Task: Look for products in the category "Cut Fruit" from Store Brand only.
Action: Mouse moved to (279, 141)
Screenshot: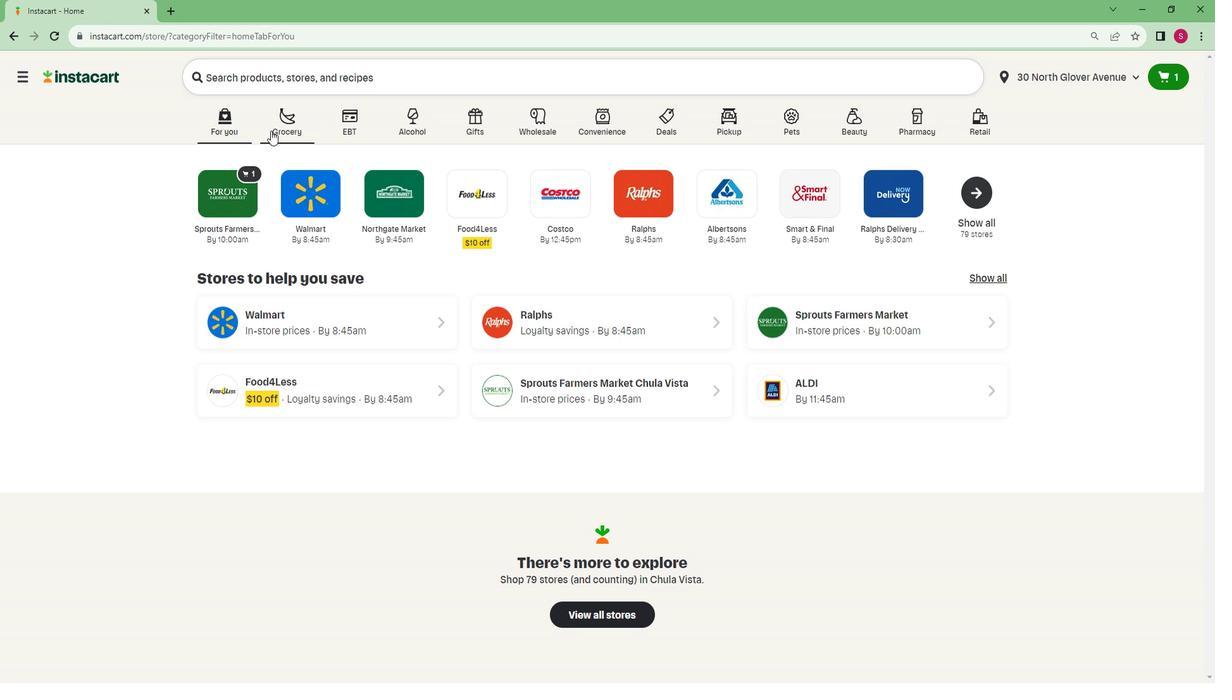 
Action: Mouse pressed left at (279, 141)
Screenshot: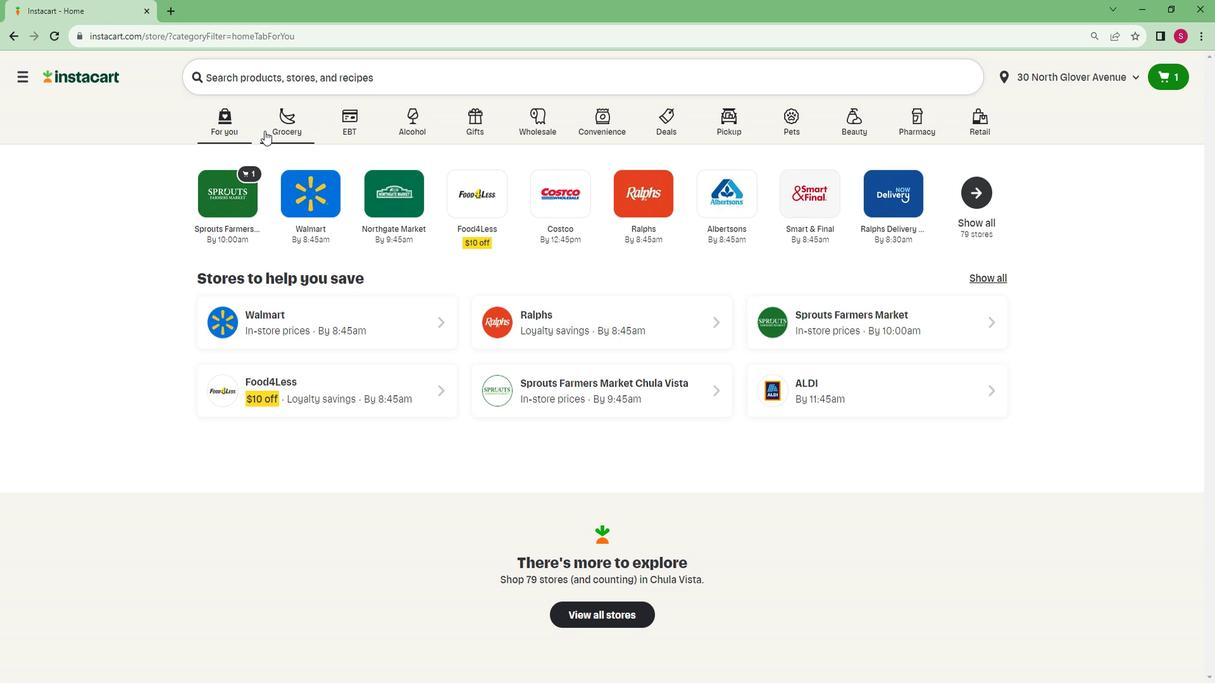 
Action: Mouse moved to (286, 356)
Screenshot: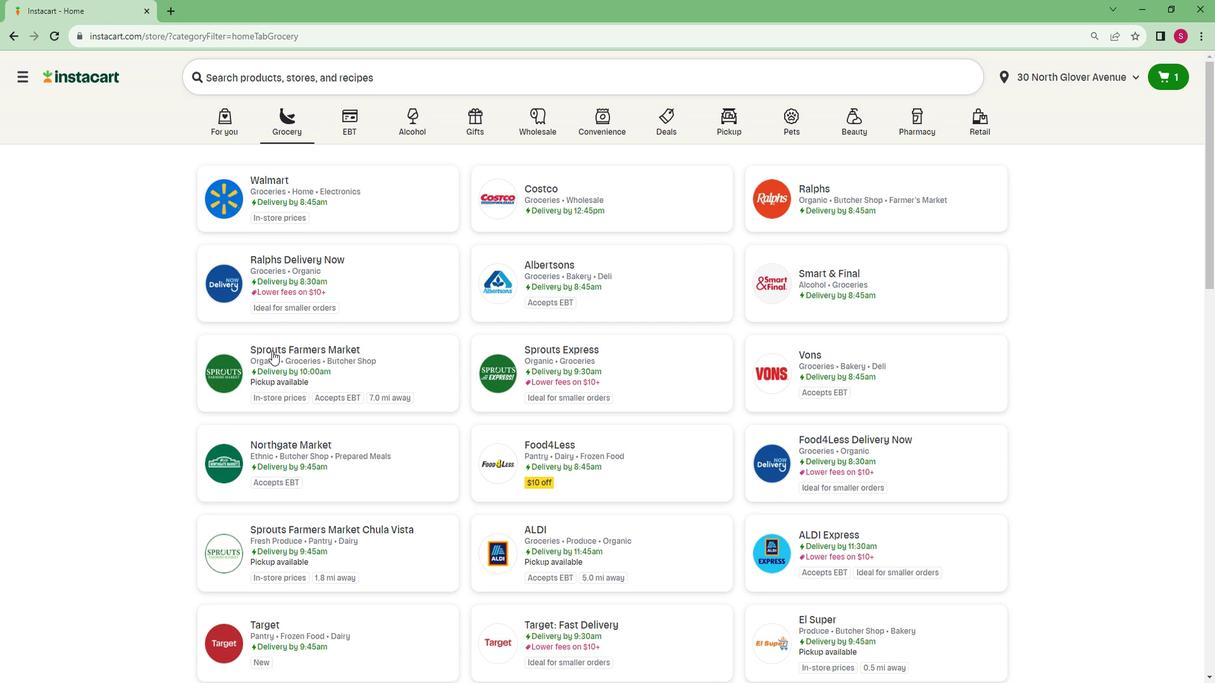 
Action: Mouse pressed left at (286, 356)
Screenshot: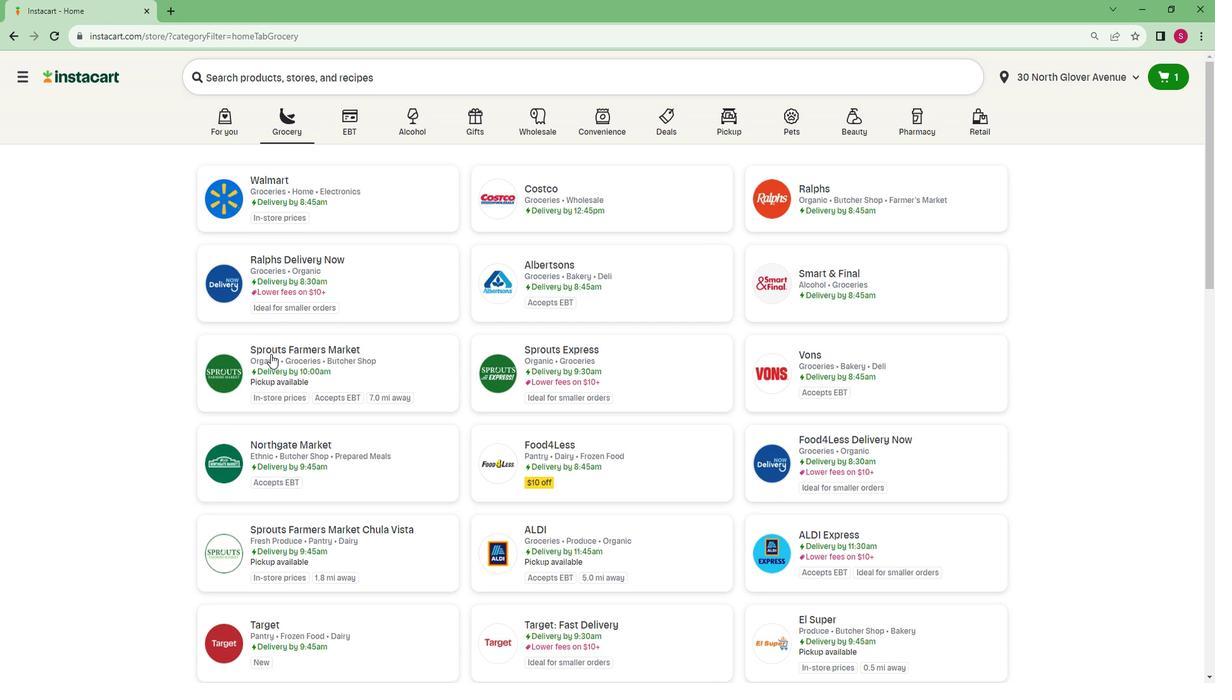 
Action: Mouse moved to (139, 515)
Screenshot: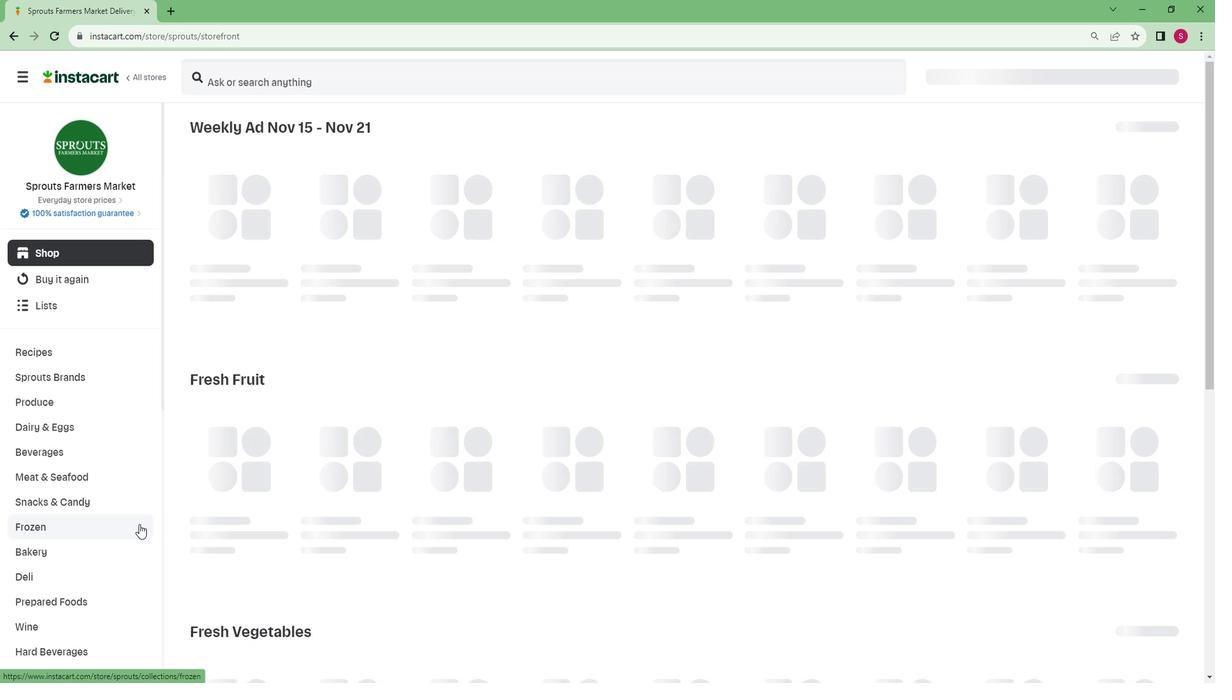 
Action: Mouse scrolled (139, 514) with delta (0, 0)
Screenshot: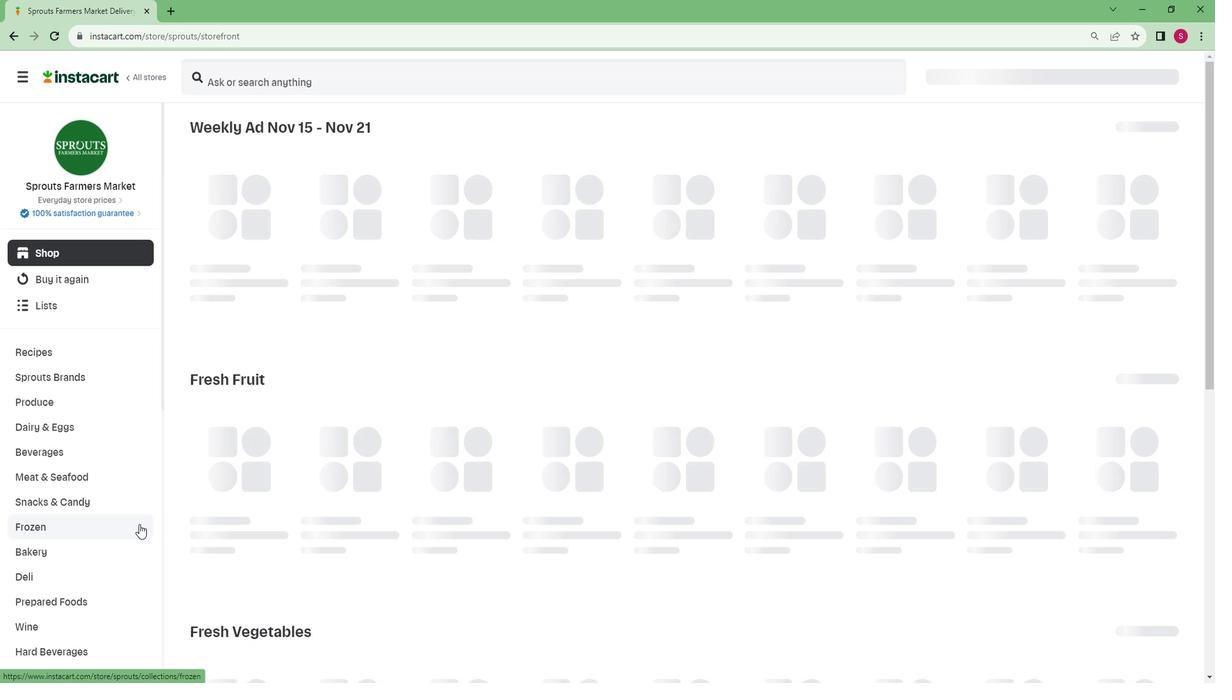 
Action: Mouse moved to (133, 514)
Screenshot: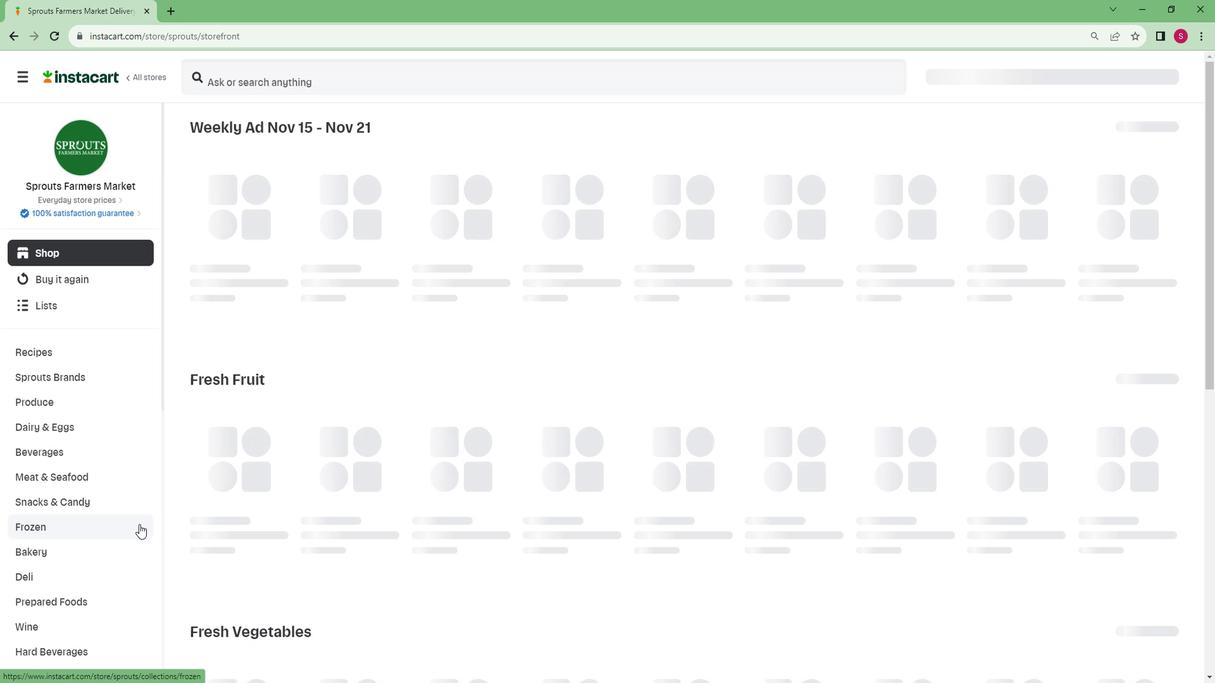 
Action: Mouse scrolled (133, 513) with delta (0, 0)
Screenshot: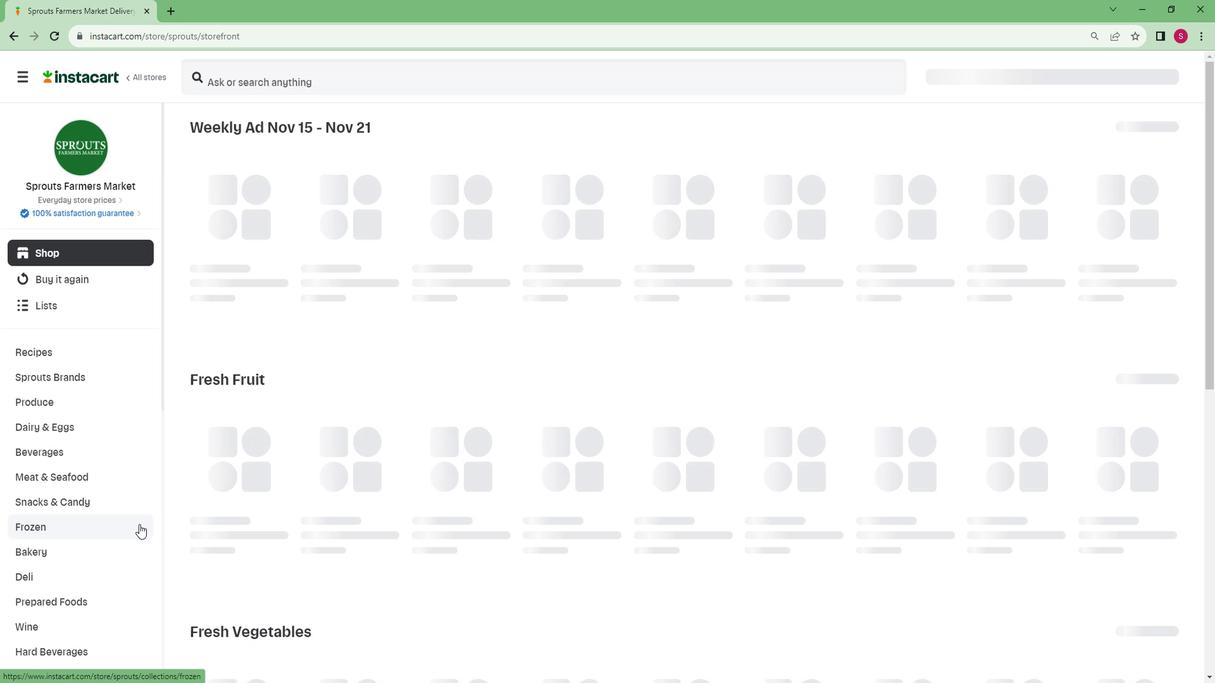 
Action: Mouse moved to (129, 512)
Screenshot: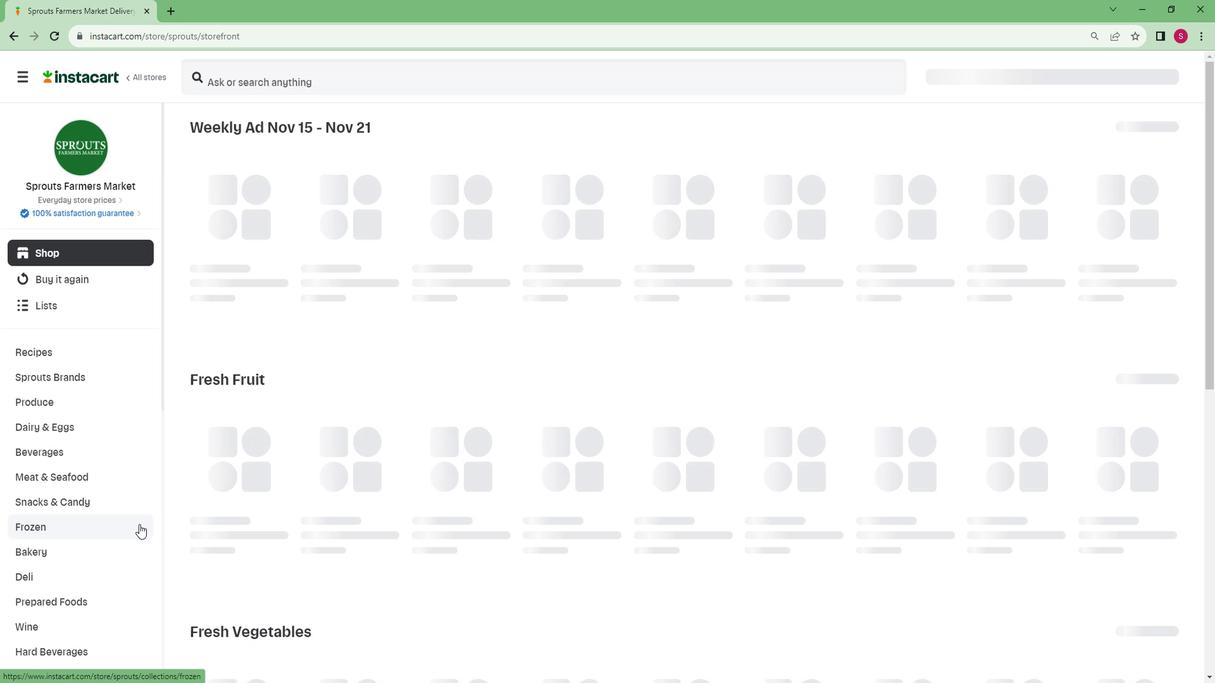 
Action: Mouse scrolled (129, 512) with delta (0, 0)
Screenshot: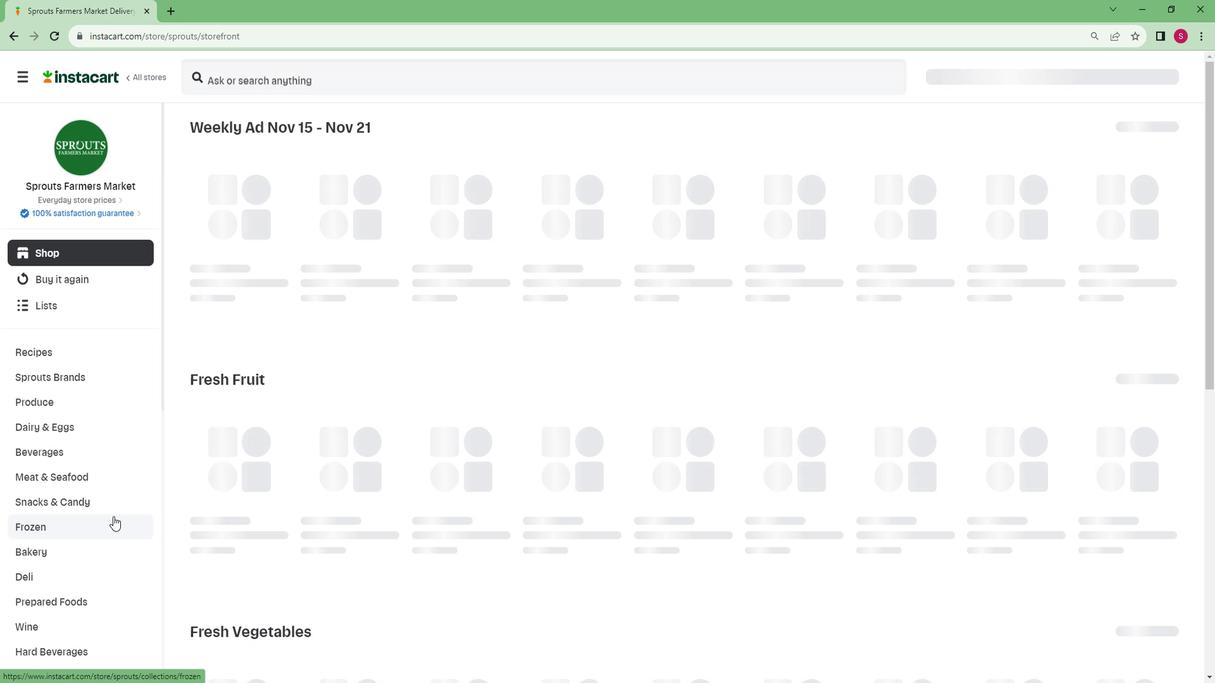
Action: Mouse moved to (128, 512)
Screenshot: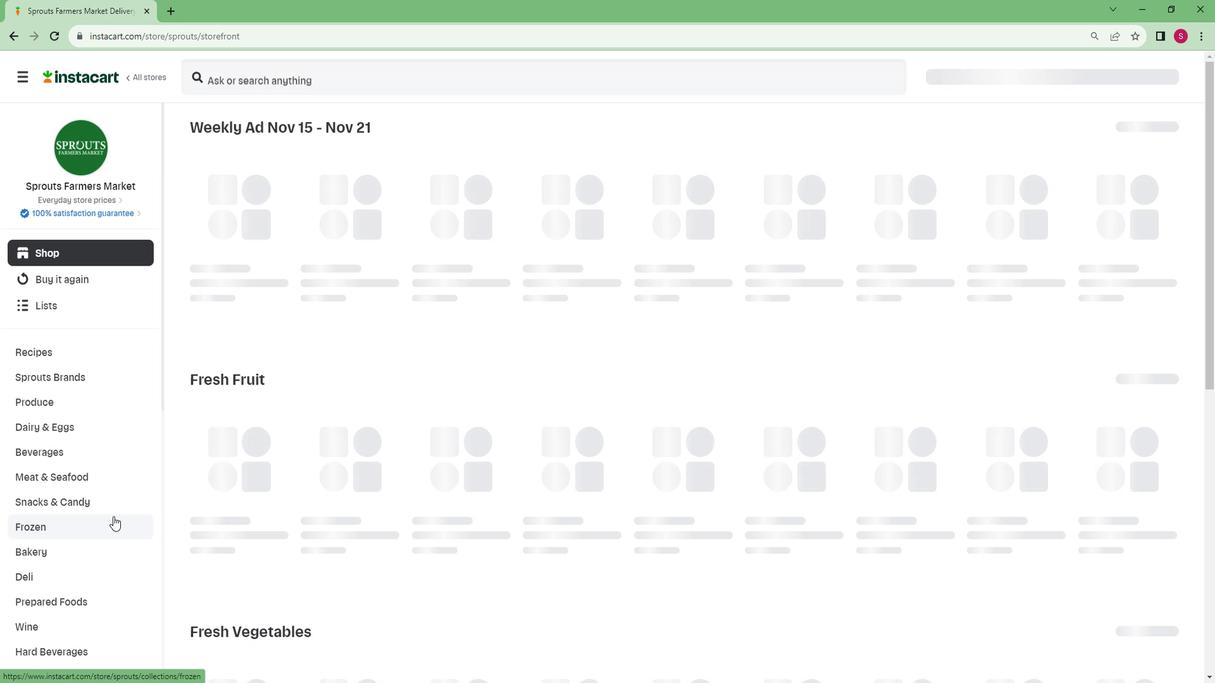 
Action: Mouse scrolled (128, 512) with delta (0, 0)
Screenshot: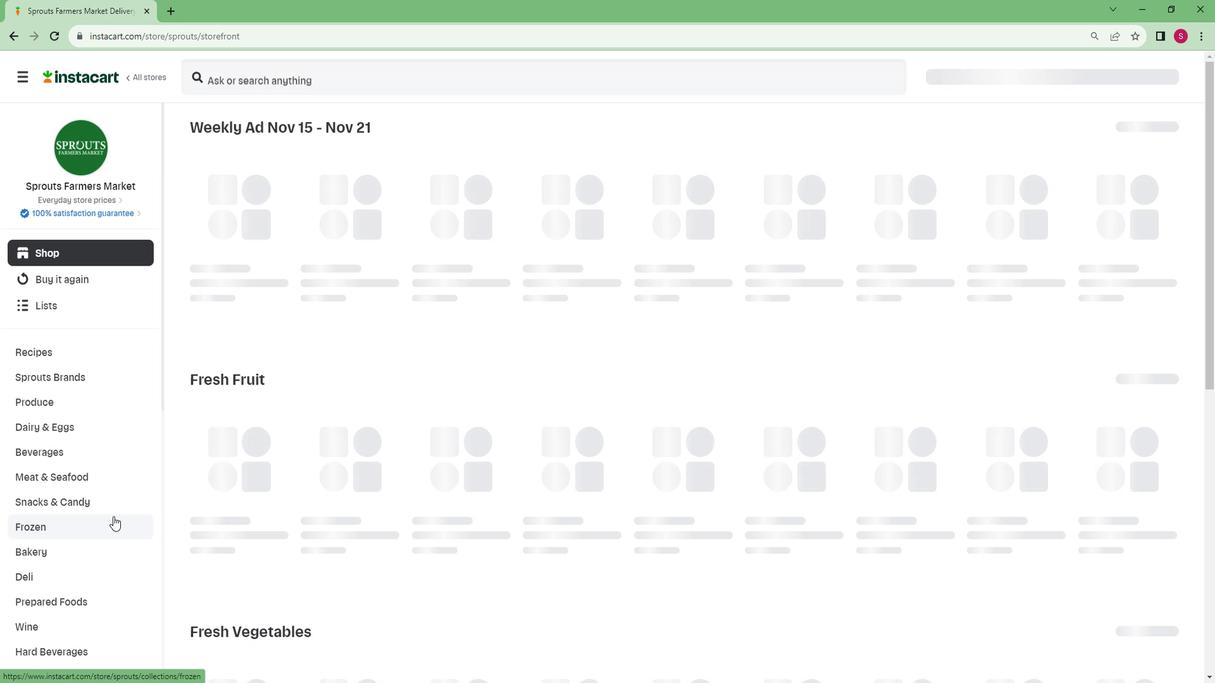 
Action: Mouse scrolled (128, 512) with delta (0, 0)
Screenshot: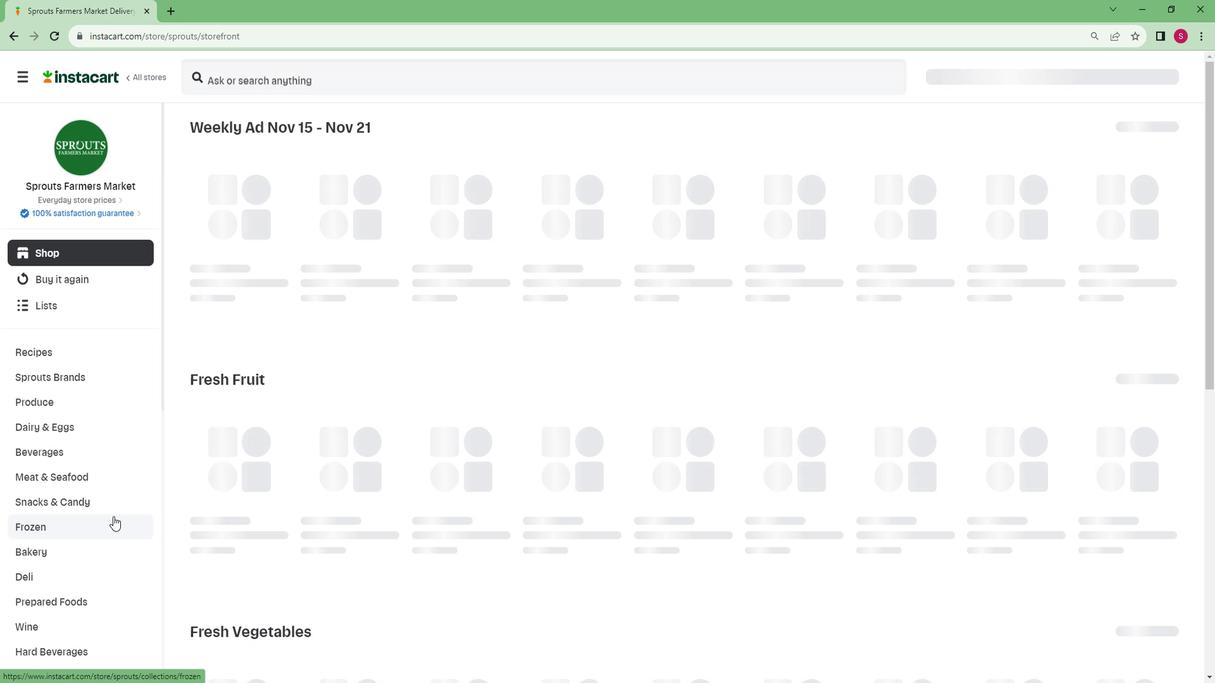 
Action: Mouse scrolled (128, 512) with delta (0, 0)
Screenshot: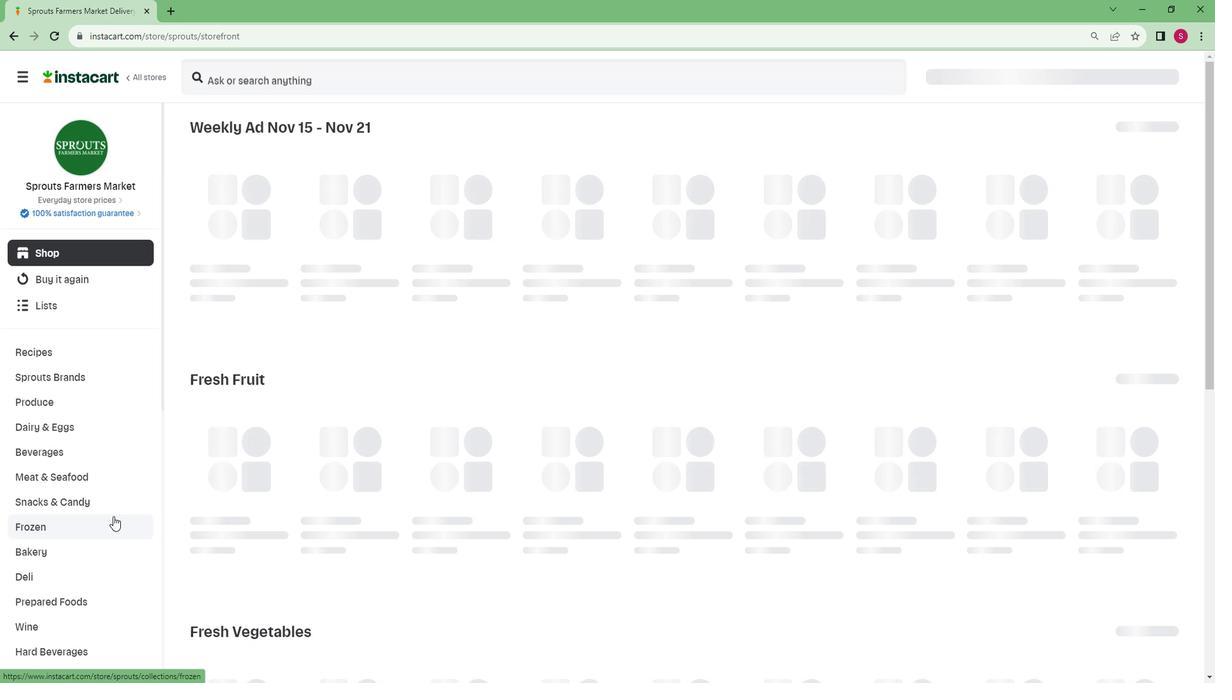 
Action: Mouse scrolled (128, 512) with delta (0, 0)
Screenshot: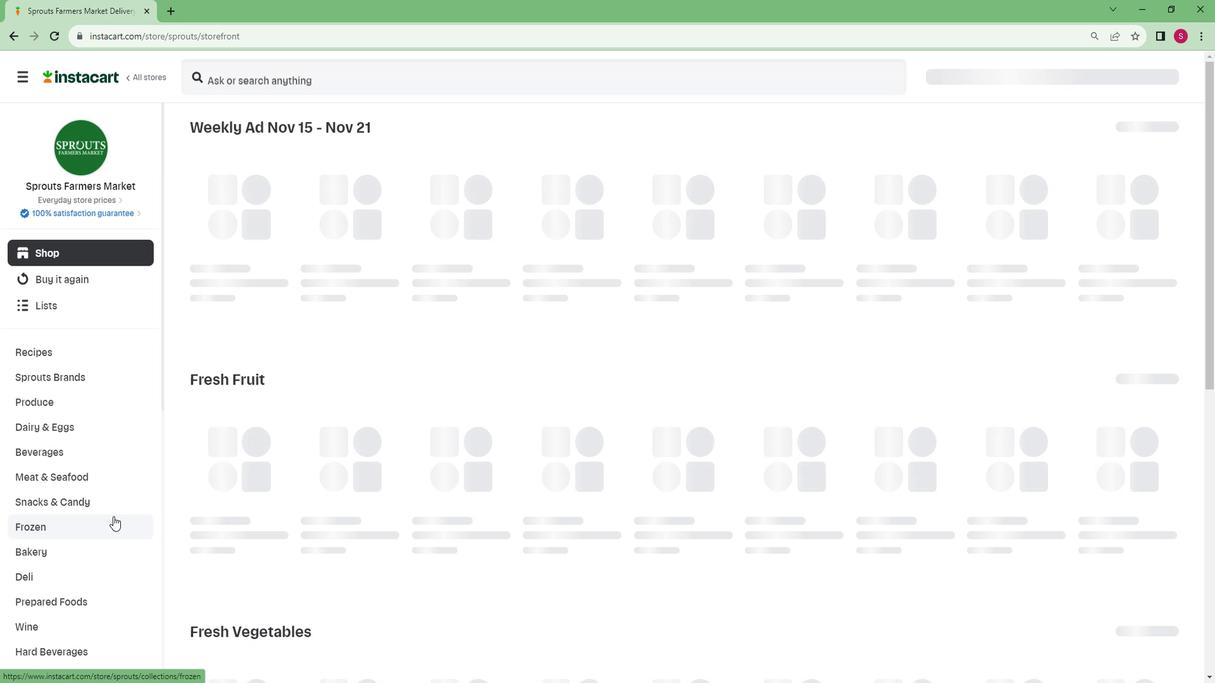 
Action: Mouse scrolled (128, 512) with delta (0, 0)
Screenshot: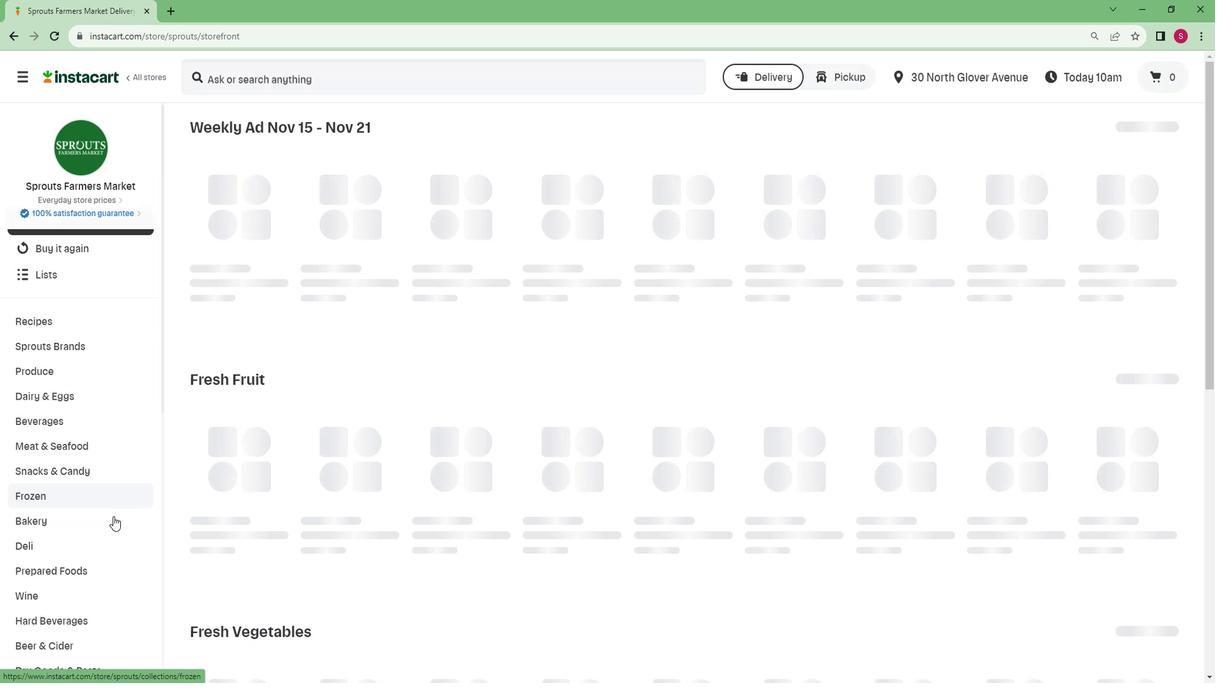 
Action: Mouse moved to (127, 512)
Screenshot: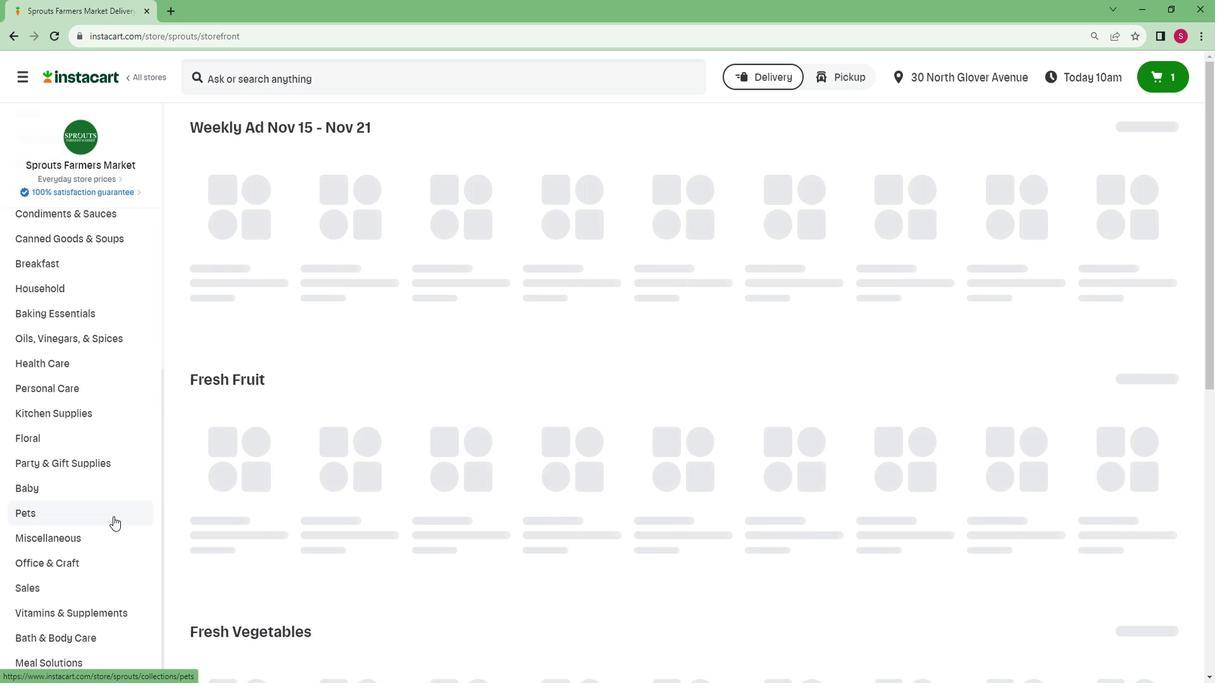 
Action: Mouse scrolled (127, 512) with delta (0, 0)
Screenshot: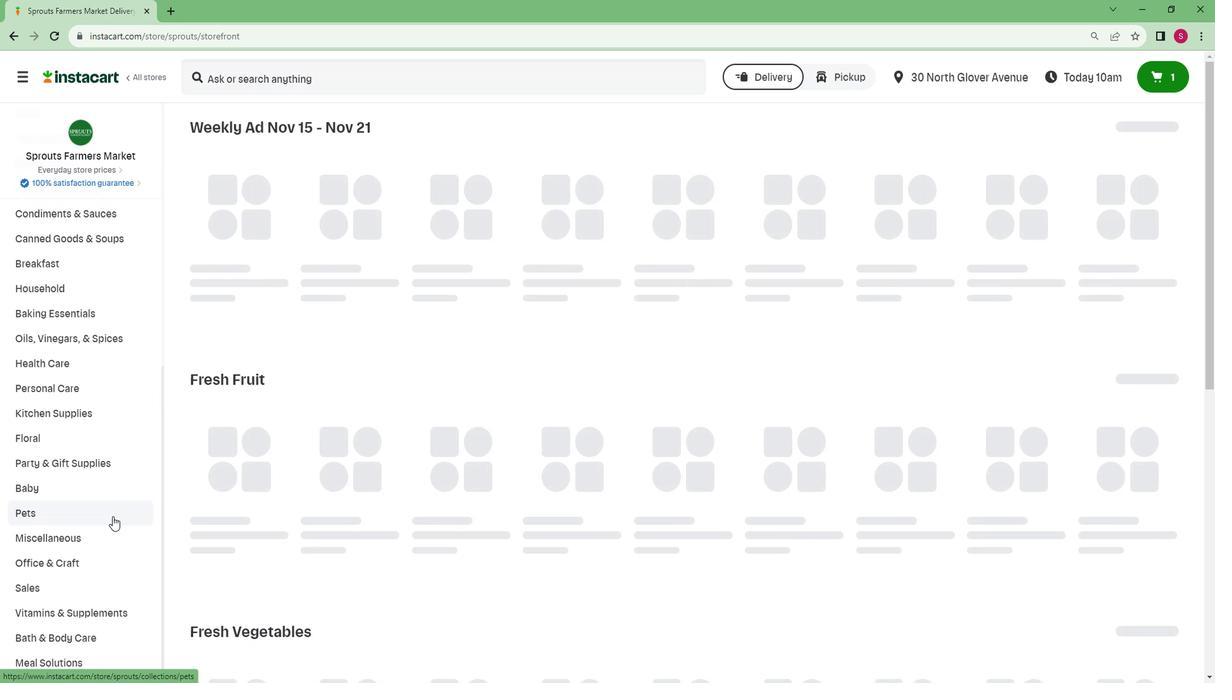
Action: Mouse scrolled (127, 512) with delta (0, 0)
Screenshot: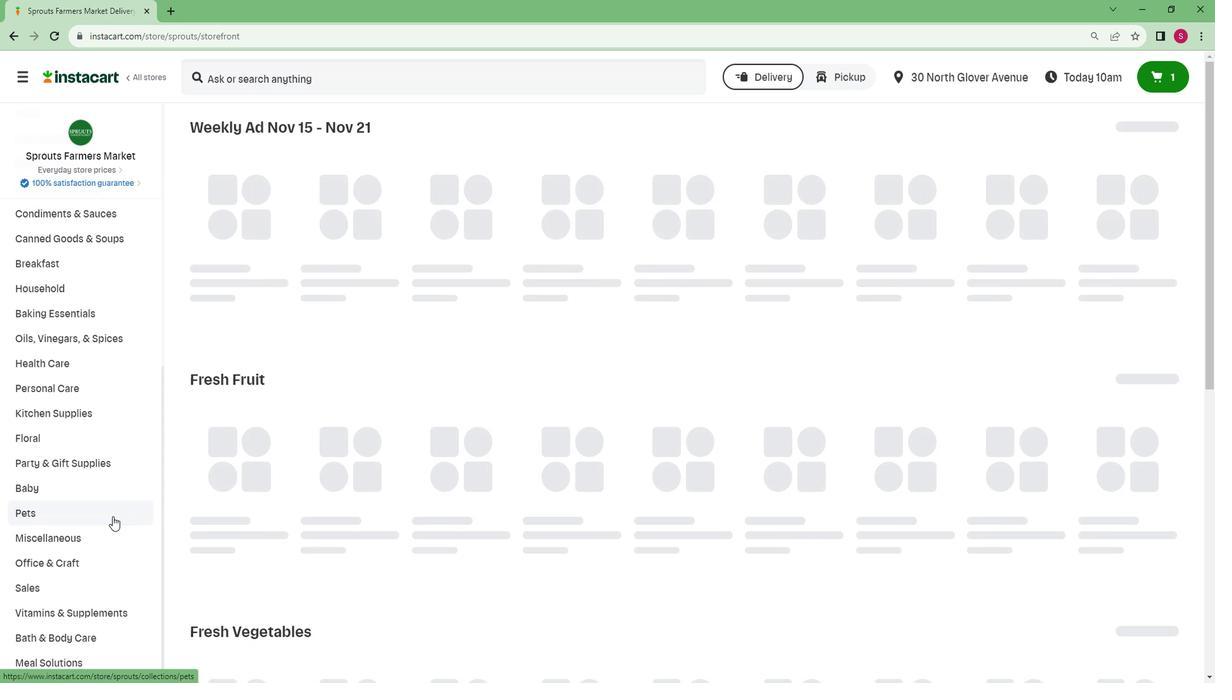 
Action: Mouse scrolled (127, 512) with delta (0, 0)
Screenshot: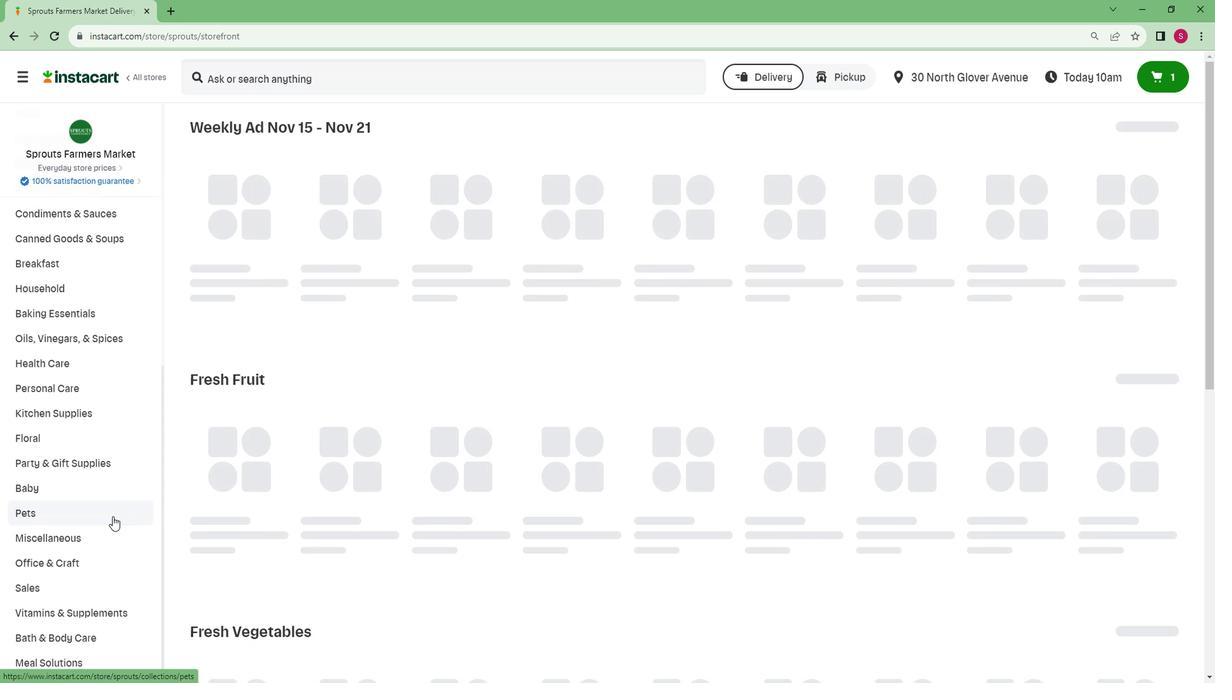 
Action: Mouse scrolled (127, 512) with delta (0, 0)
Screenshot: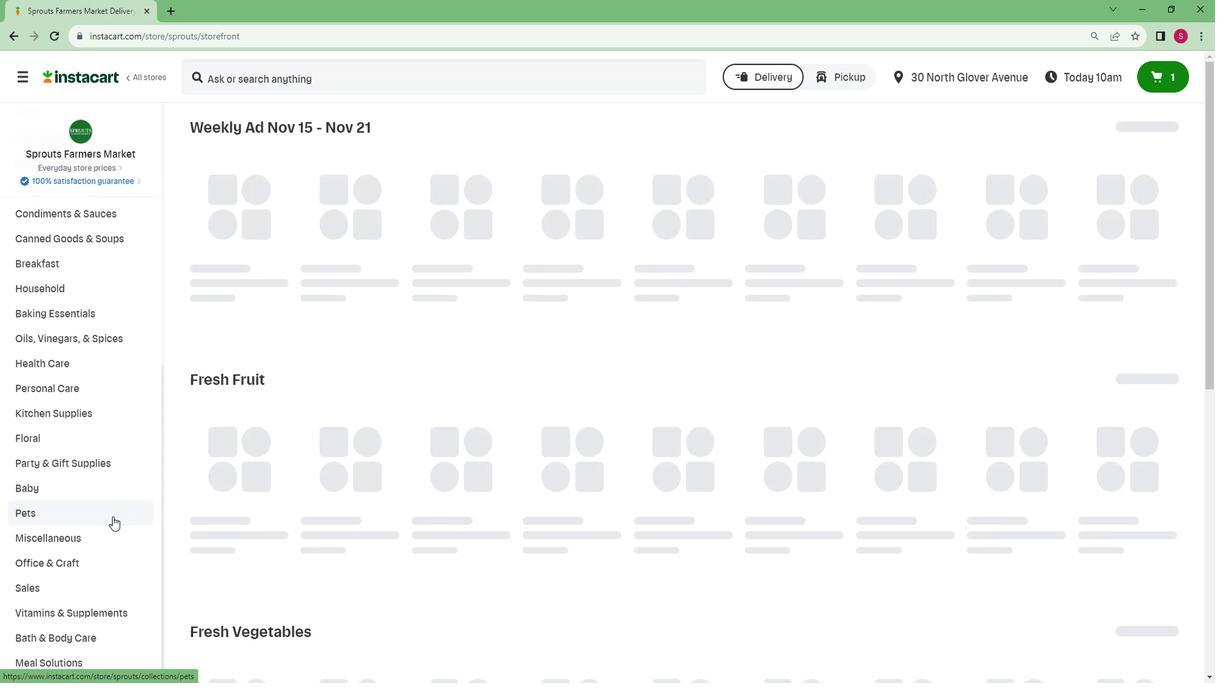 
Action: Mouse scrolled (127, 512) with delta (0, 0)
Screenshot: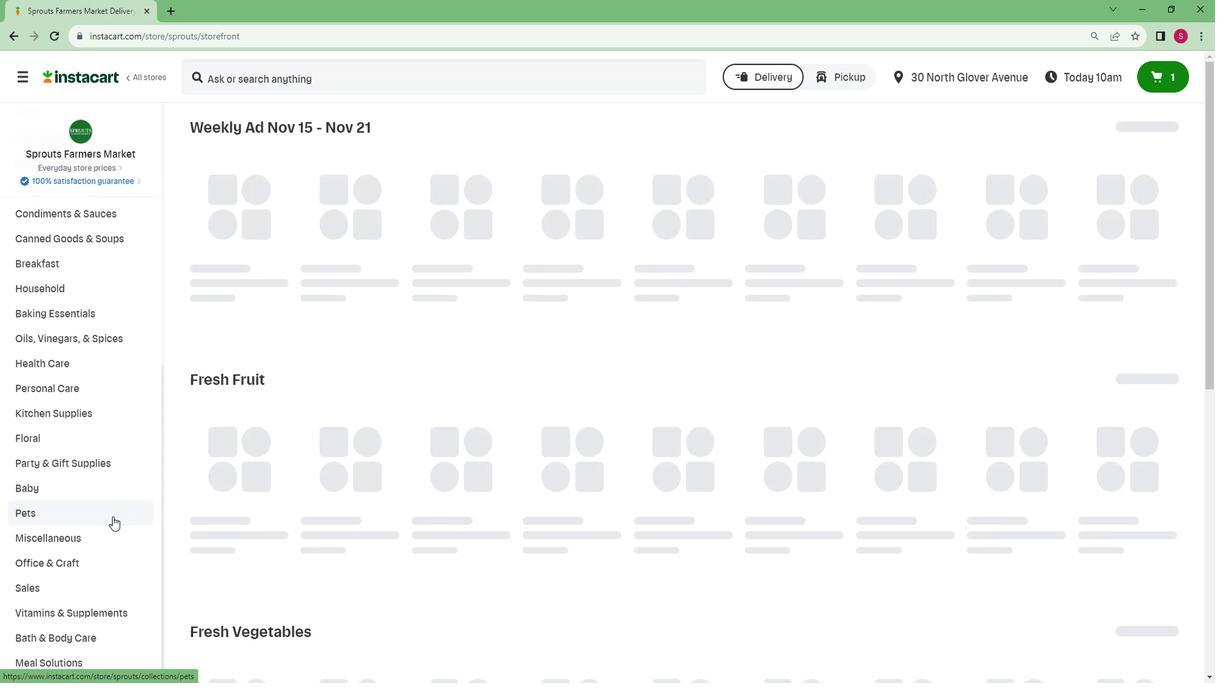 
Action: Mouse scrolled (127, 512) with delta (0, 0)
Screenshot: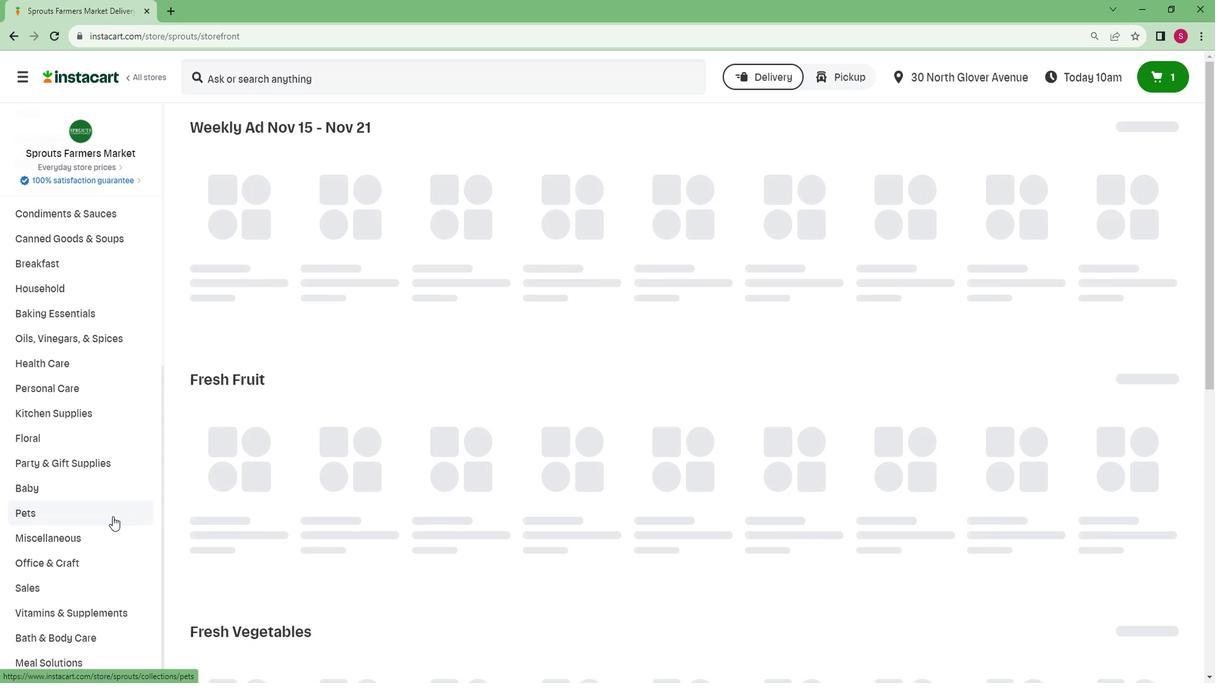 
Action: Mouse moved to (39, 647)
Screenshot: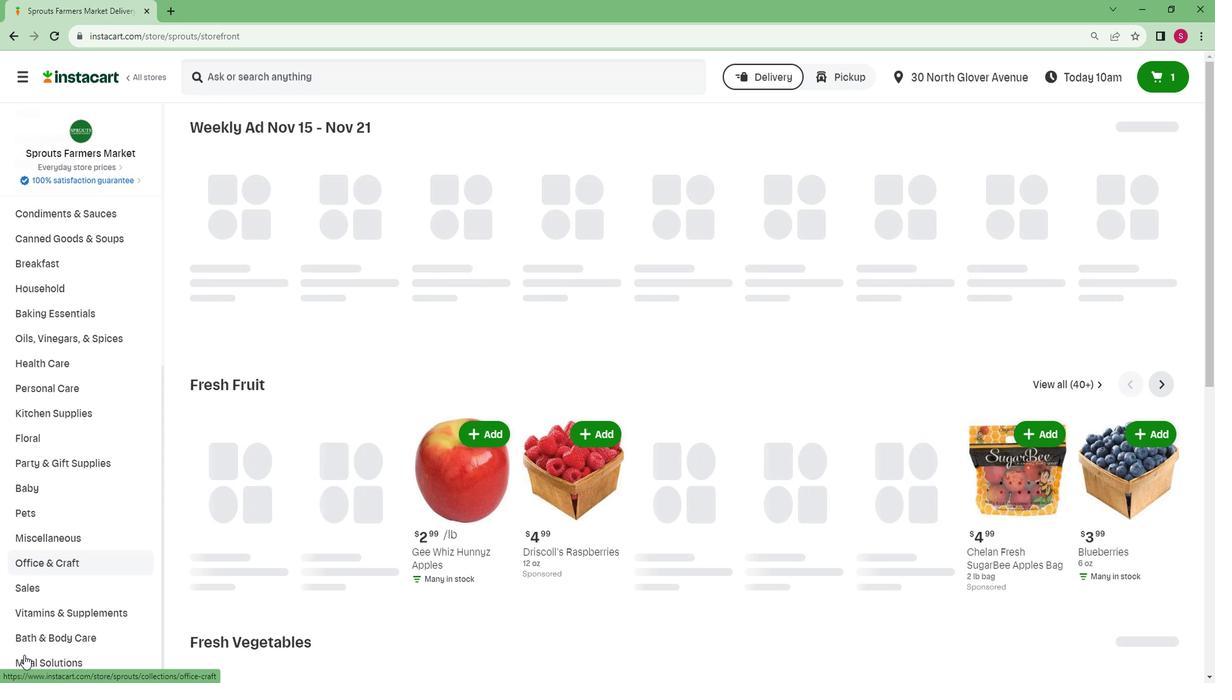 
Action: Mouse pressed left at (39, 647)
Screenshot: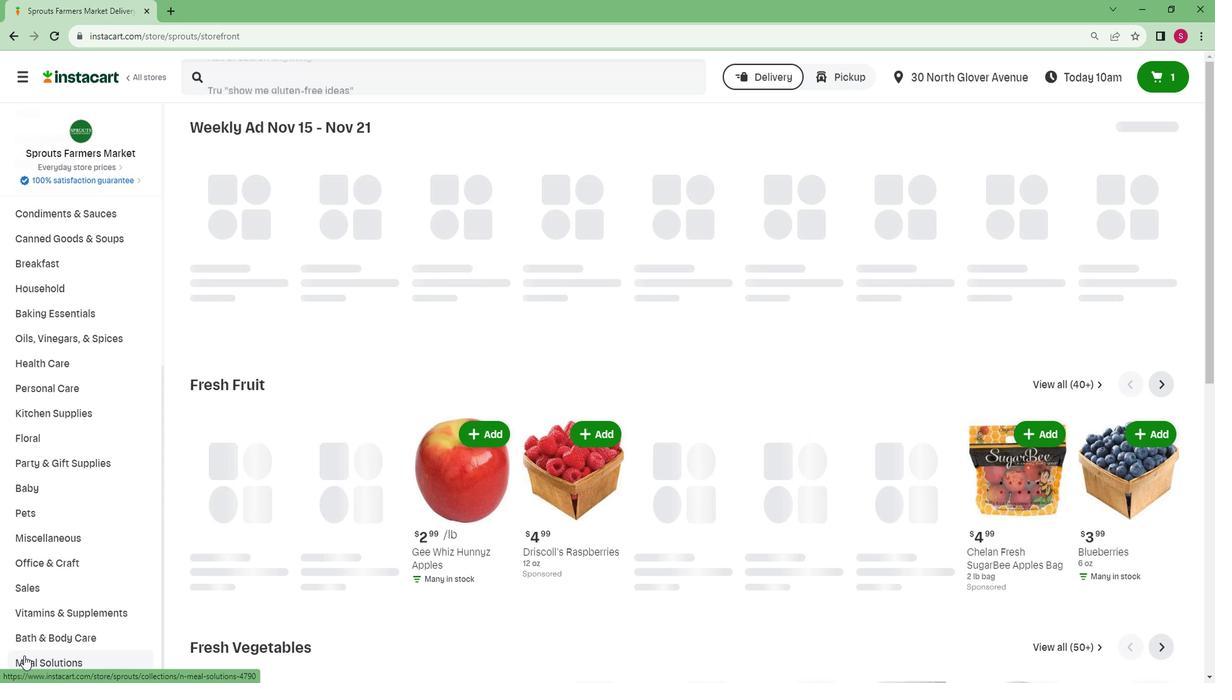 
Action: Mouse moved to (55, 598)
Screenshot: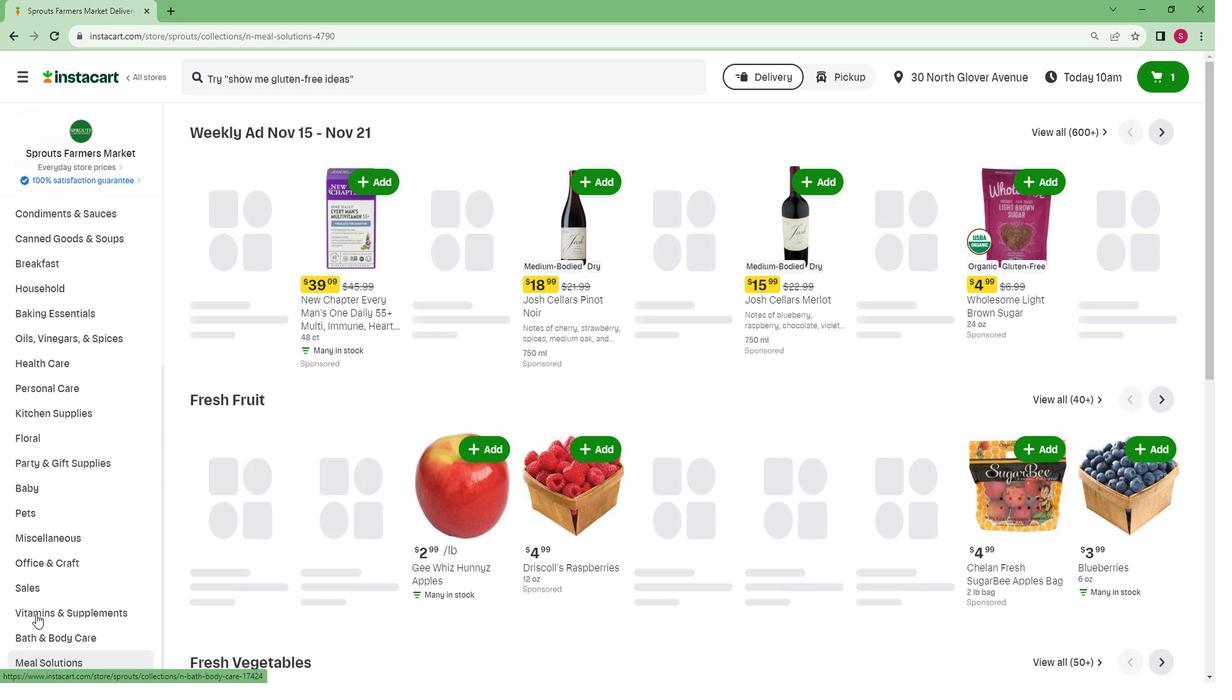 
Action: Mouse scrolled (55, 597) with delta (0, 0)
Screenshot: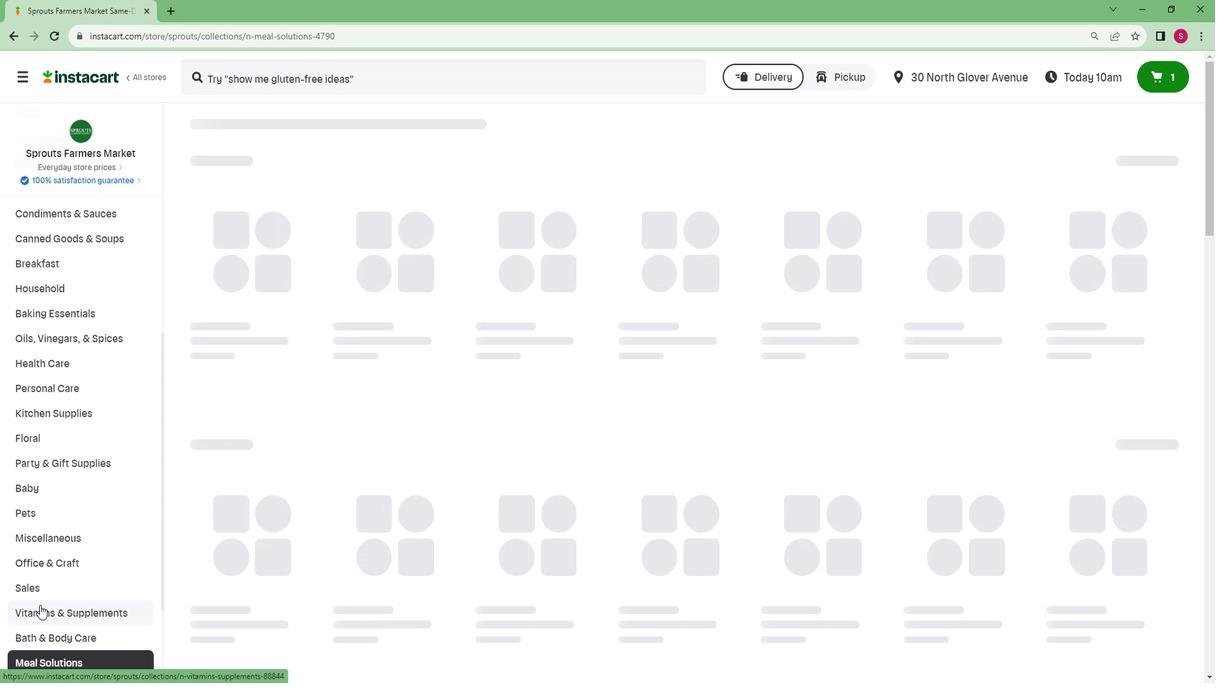 
Action: Mouse scrolled (55, 597) with delta (0, 0)
Screenshot: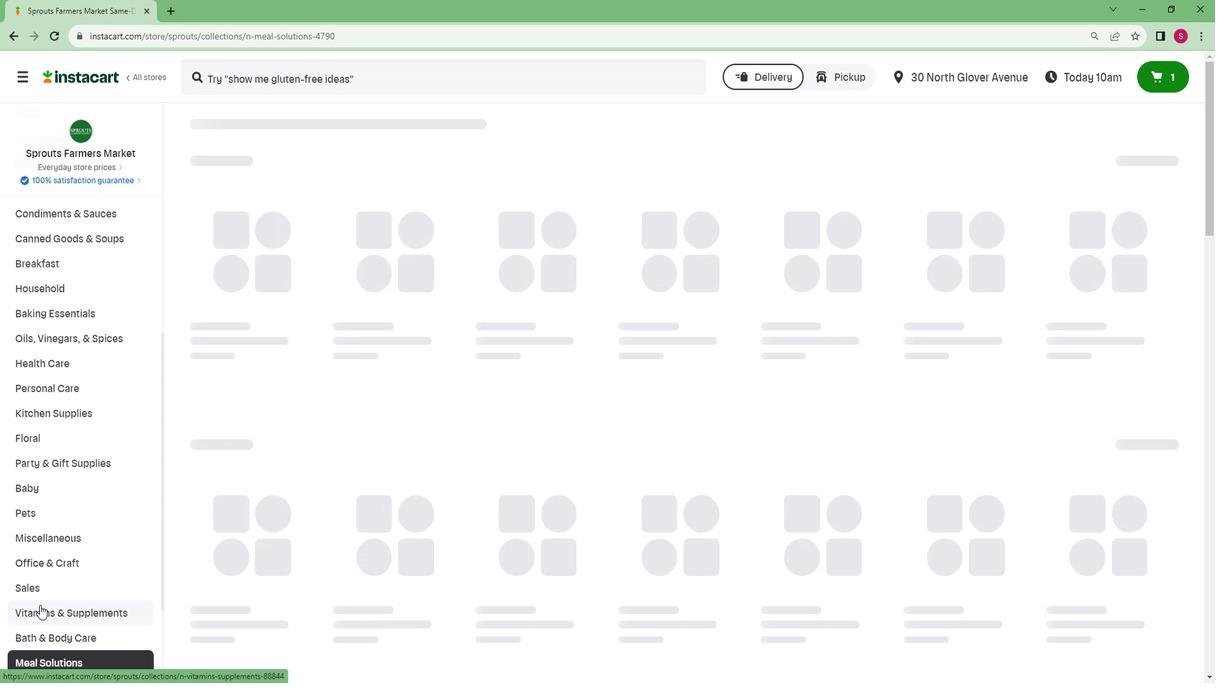 
Action: Mouse scrolled (55, 597) with delta (0, 0)
Screenshot: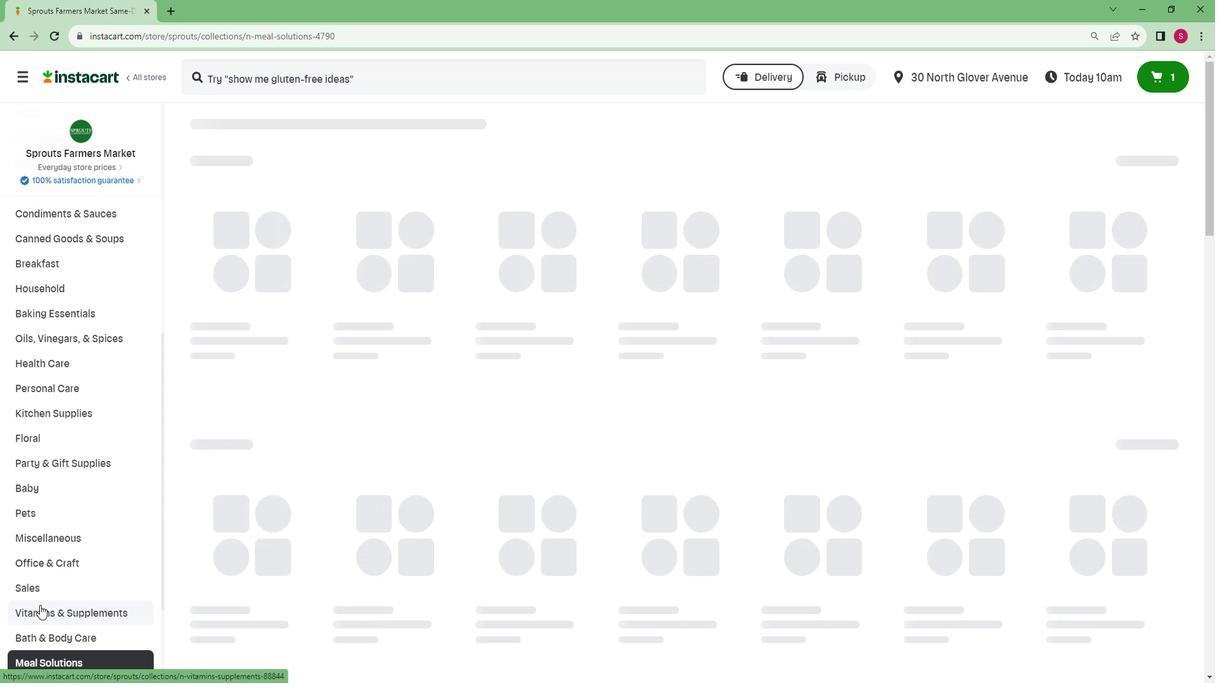 
Action: Mouse scrolled (55, 597) with delta (0, 0)
Screenshot: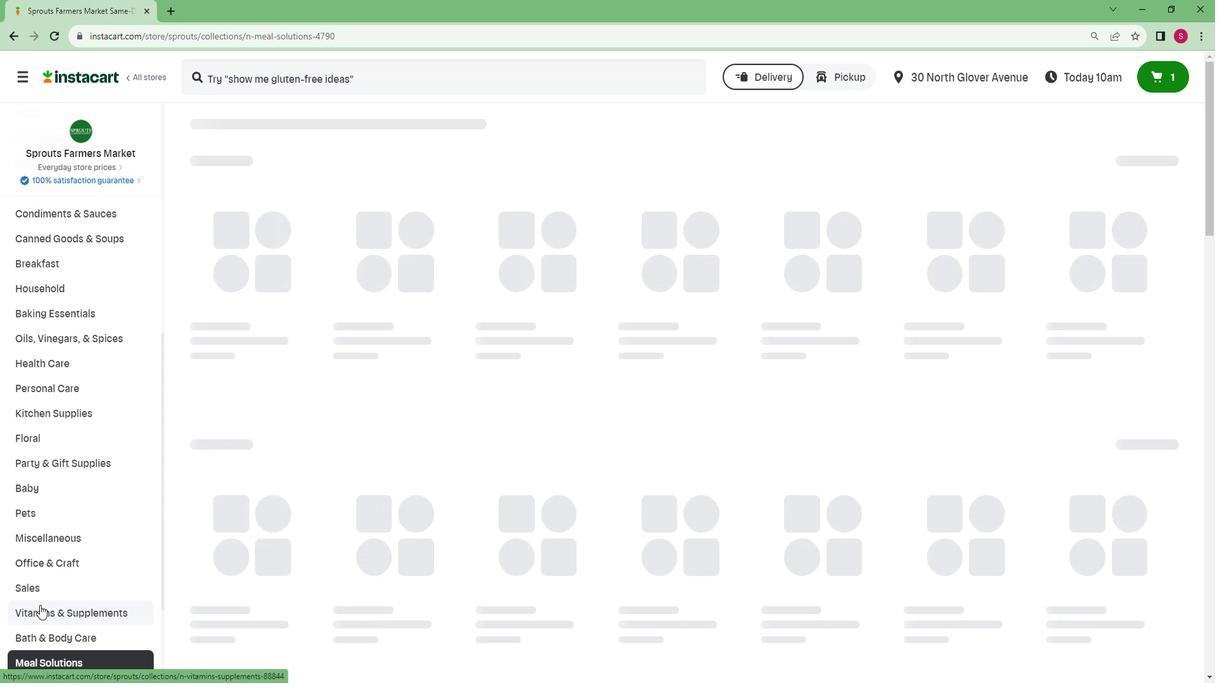 
Action: Mouse scrolled (55, 597) with delta (0, 0)
Screenshot: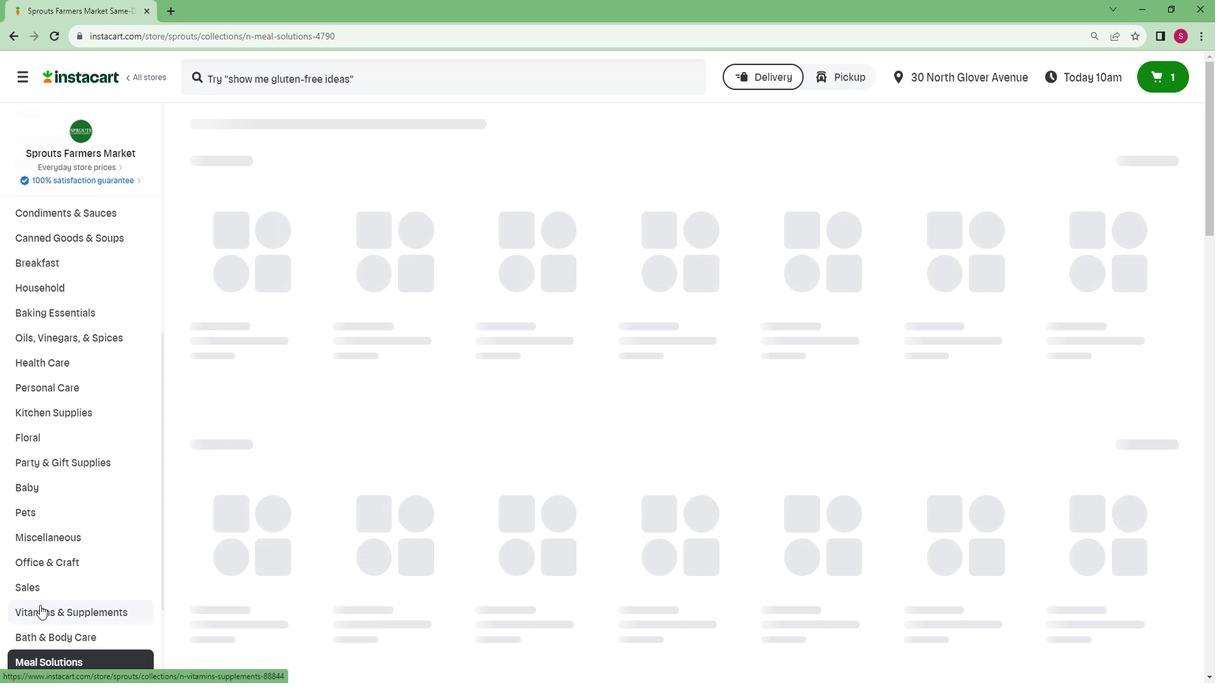 
Action: Mouse scrolled (55, 597) with delta (0, 0)
Screenshot: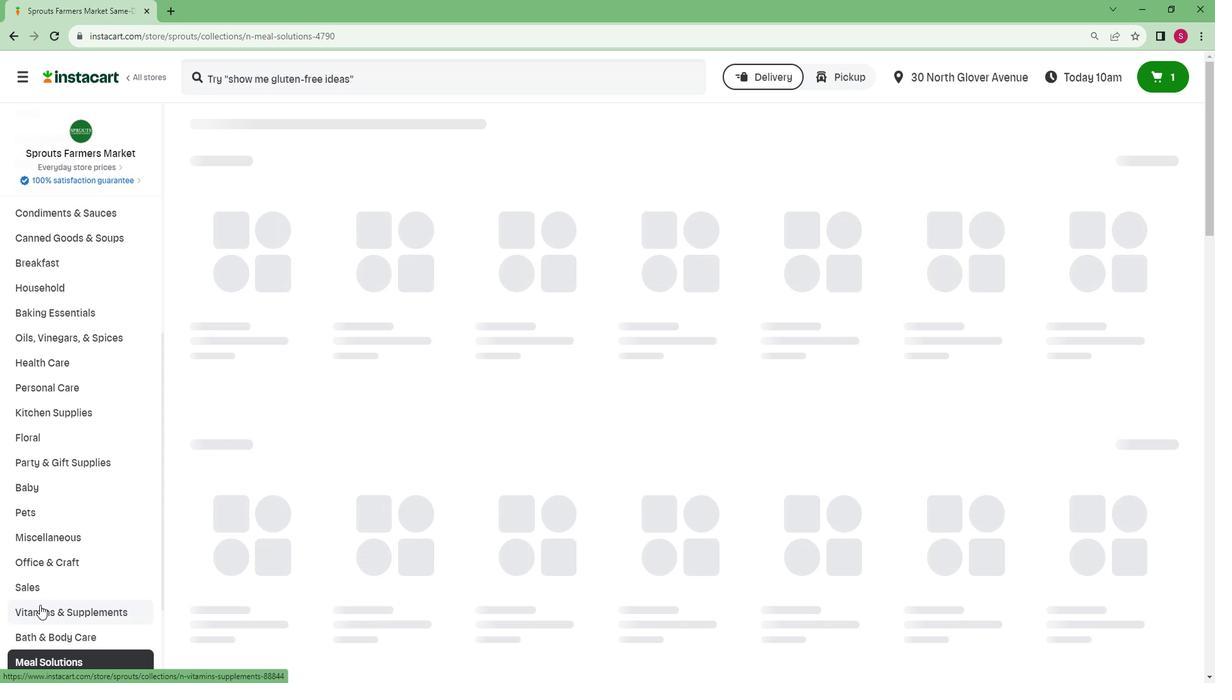 
Action: Mouse moved to (38, 611)
Screenshot: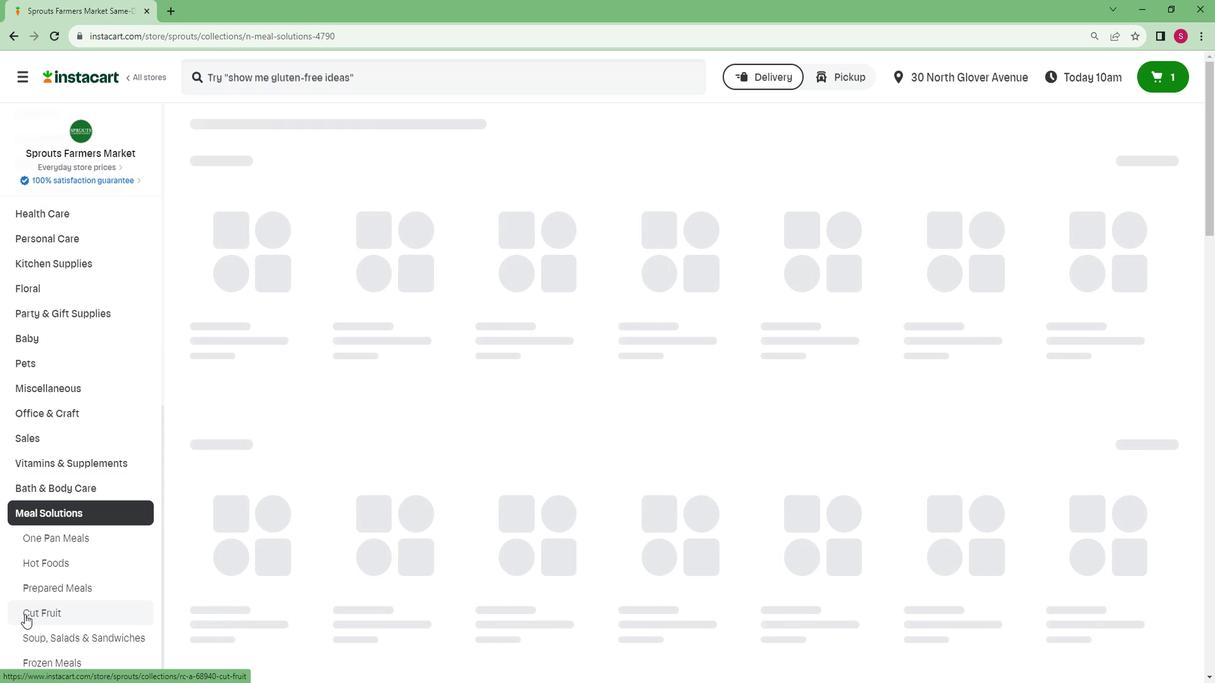 
Action: Mouse pressed left at (38, 611)
Screenshot: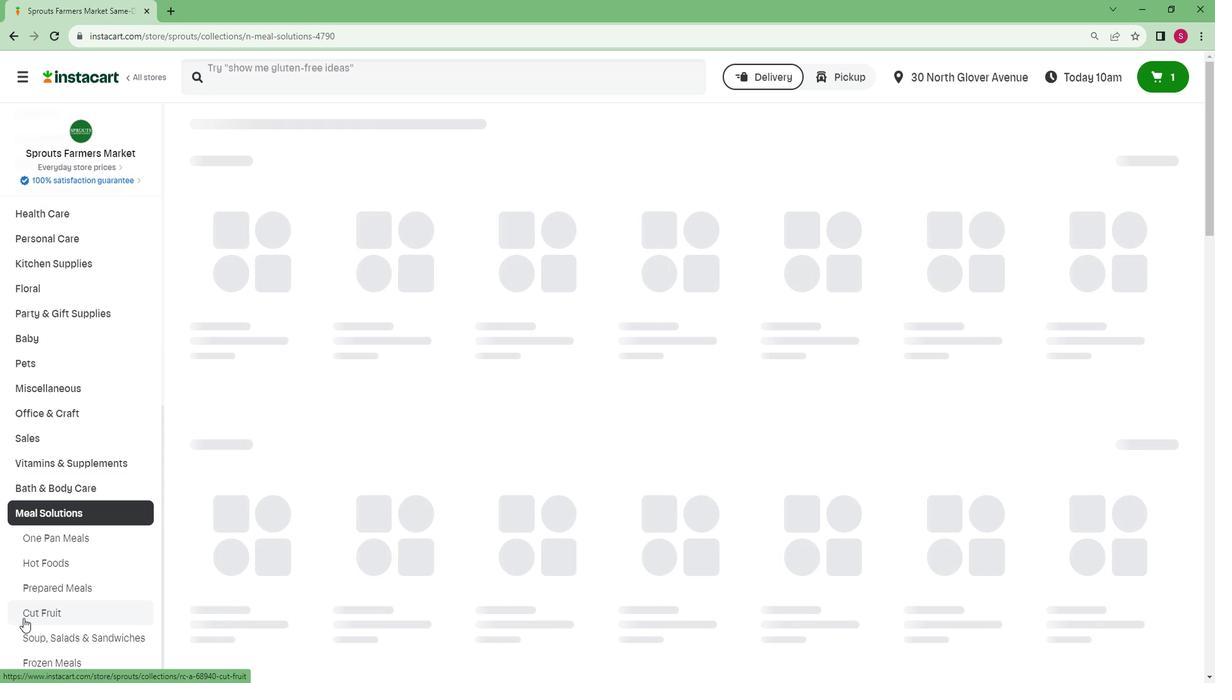 
Action: Mouse moved to (353, 180)
Screenshot: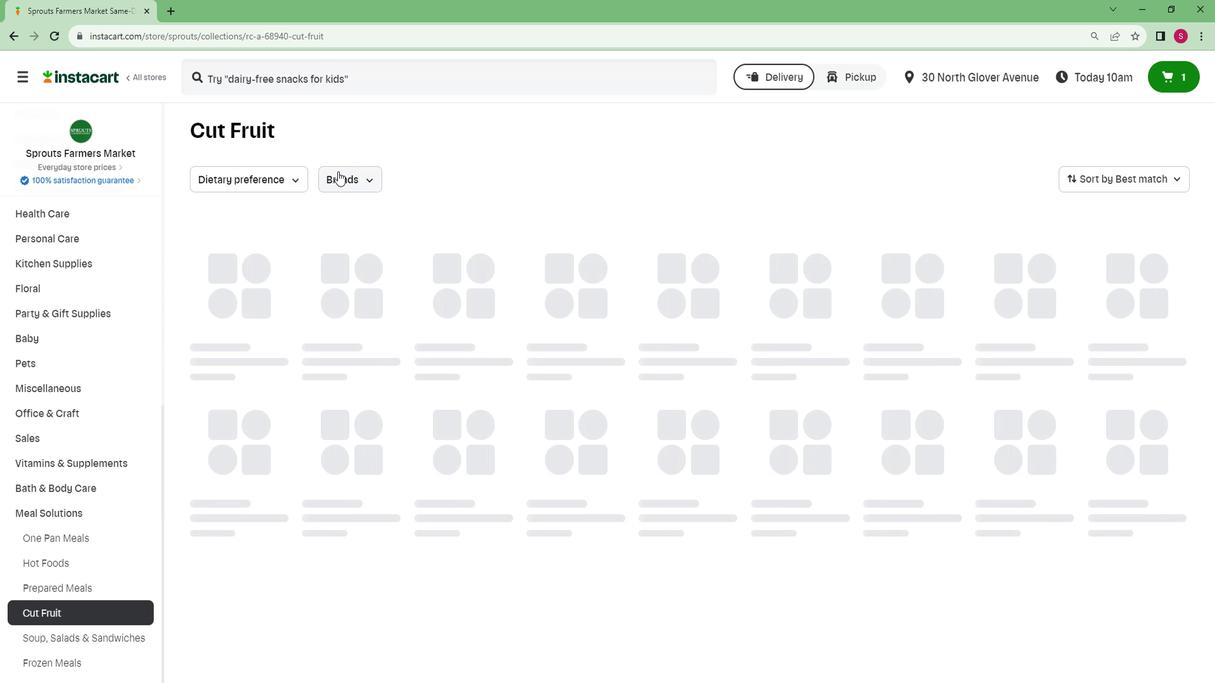 
Action: Mouse pressed left at (353, 180)
Screenshot: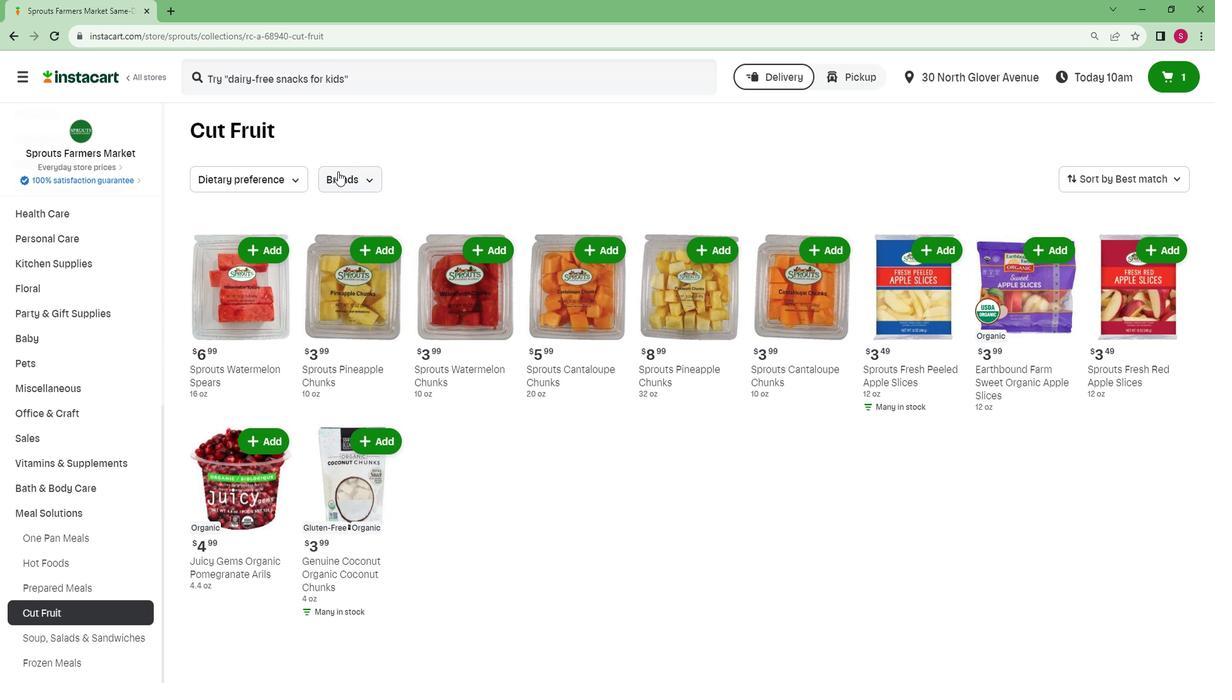 
Action: Mouse moved to (360, 227)
Screenshot: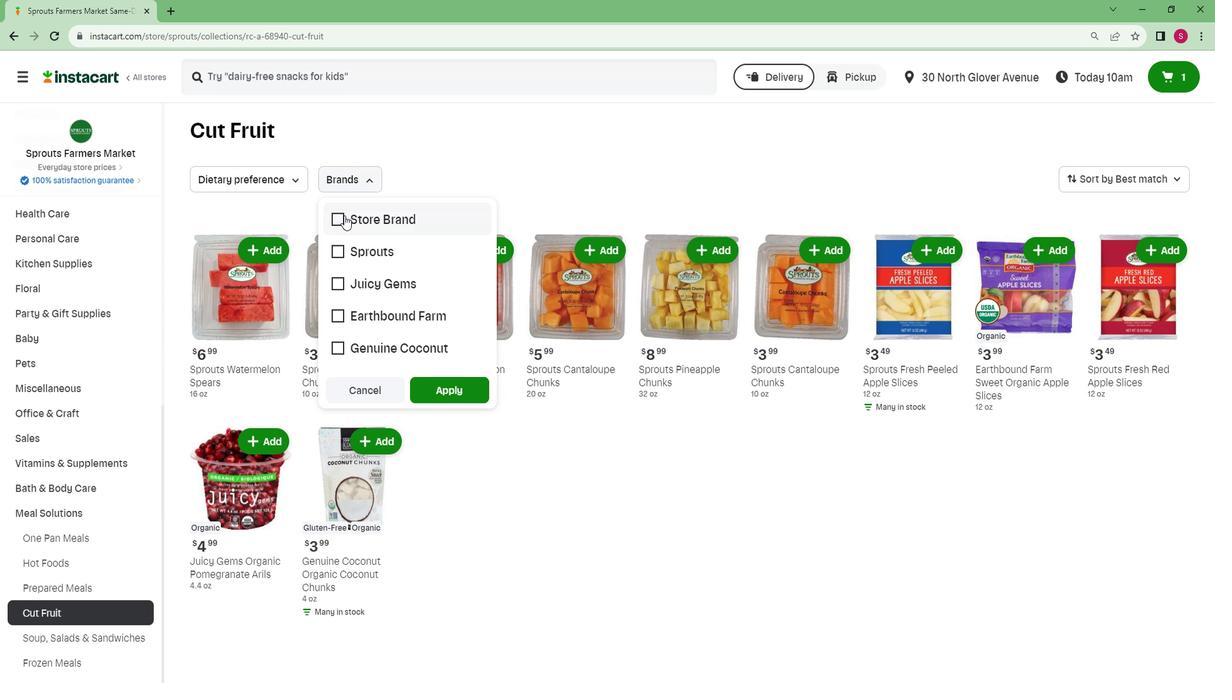 
Action: Mouse pressed left at (360, 227)
Screenshot: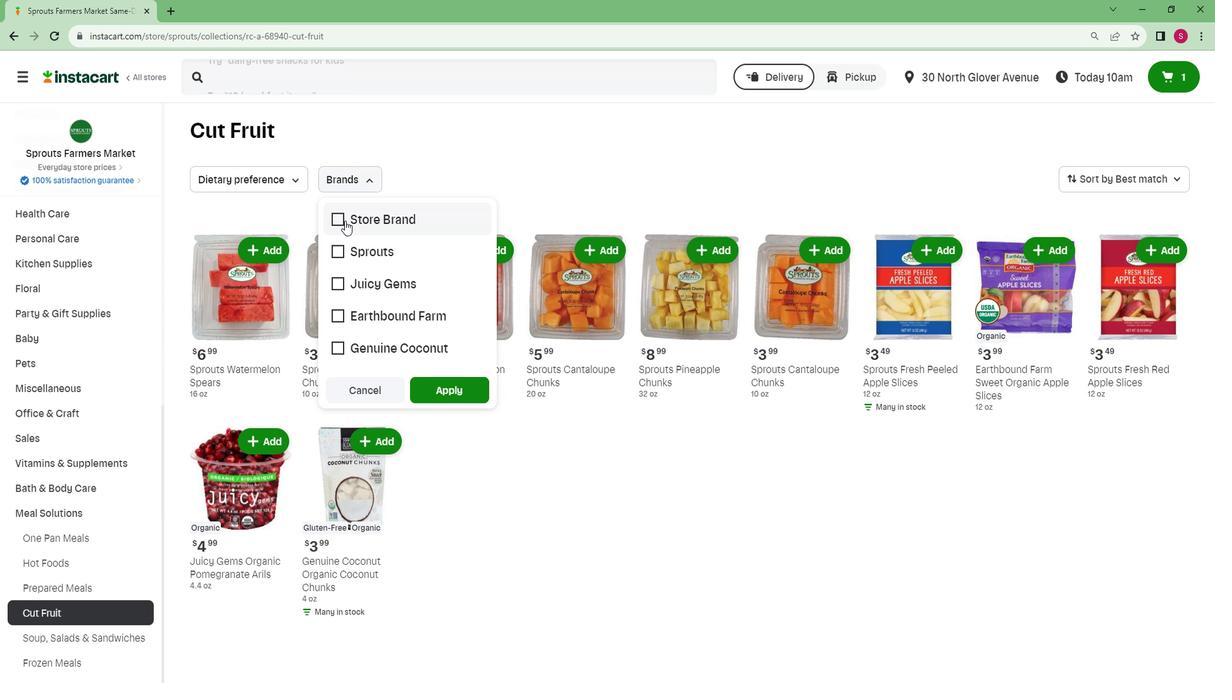 
Action: Mouse moved to (450, 397)
Screenshot: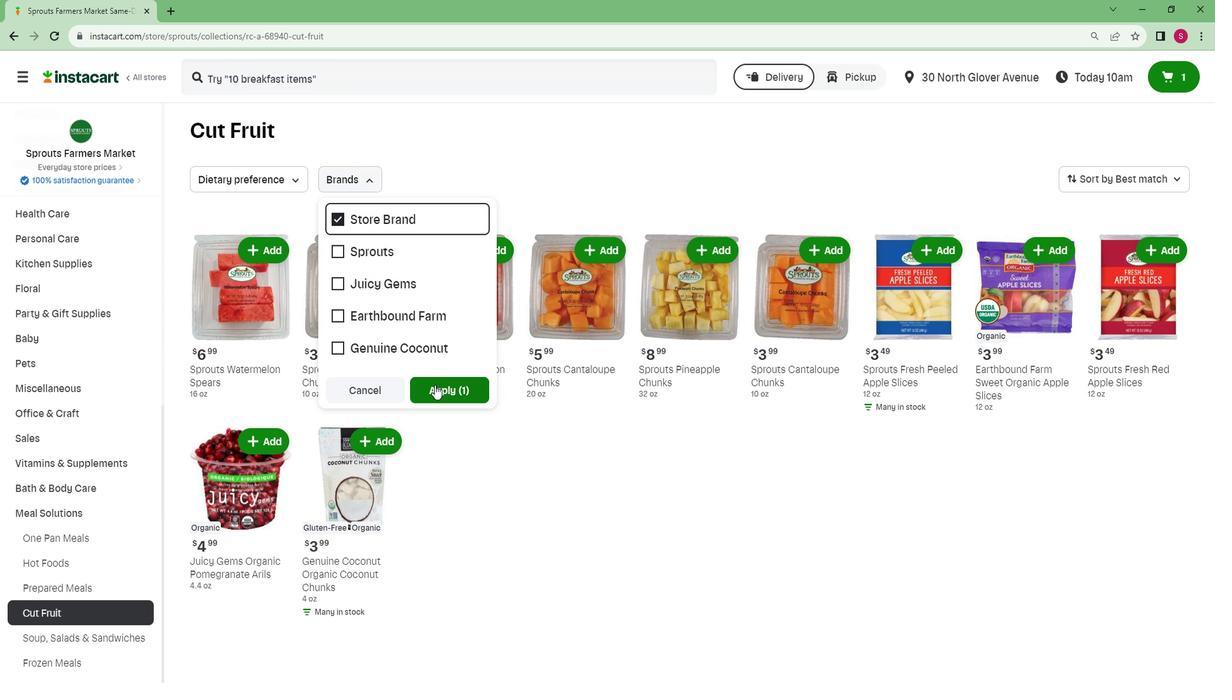 
Action: Mouse pressed left at (450, 397)
Screenshot: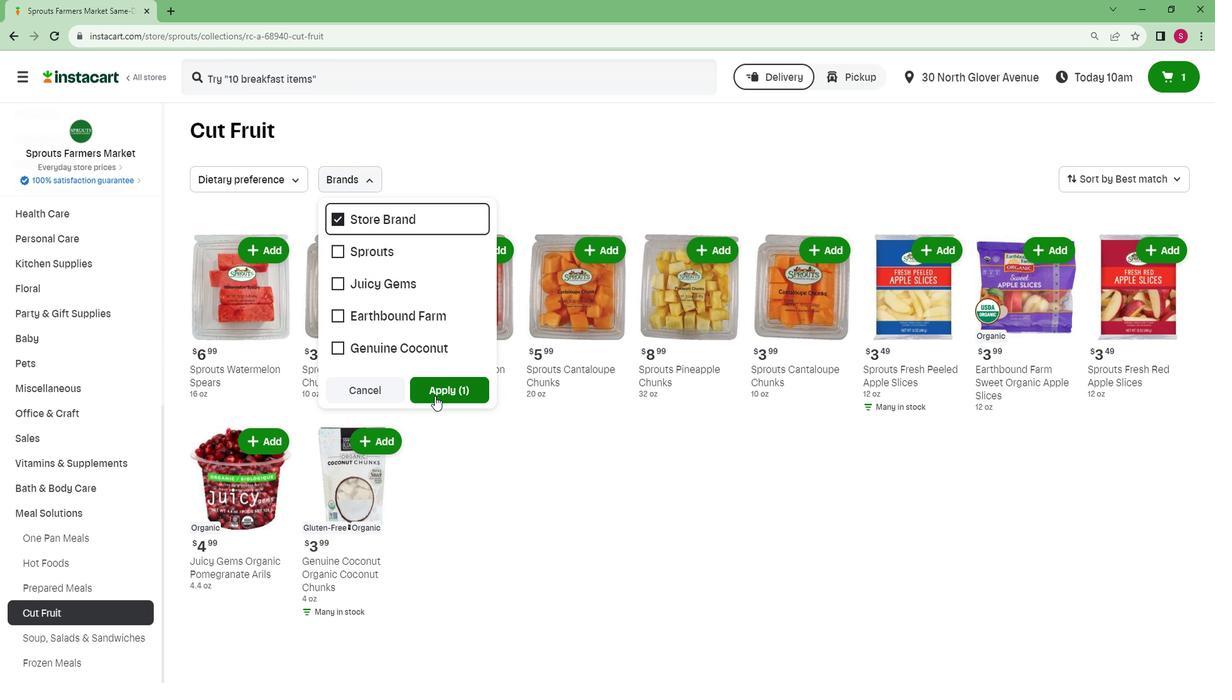 
